 Task: Create a section Fast Frenzy and in the section, add a milestone Augmented Reality (AR) Development in the project AtlasLine
Action: Mouse moved to (478, 511)
Screenshot: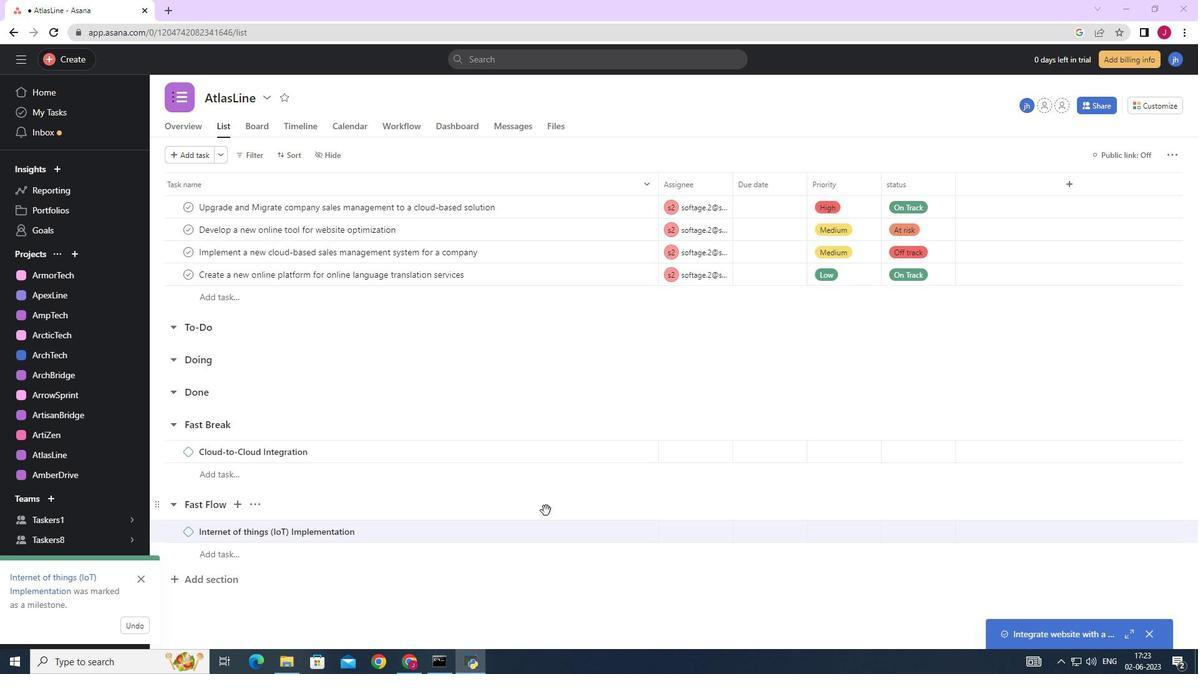 
Action: Mouse scrolled (478, 511) with delta (0, 0)
Screenshot: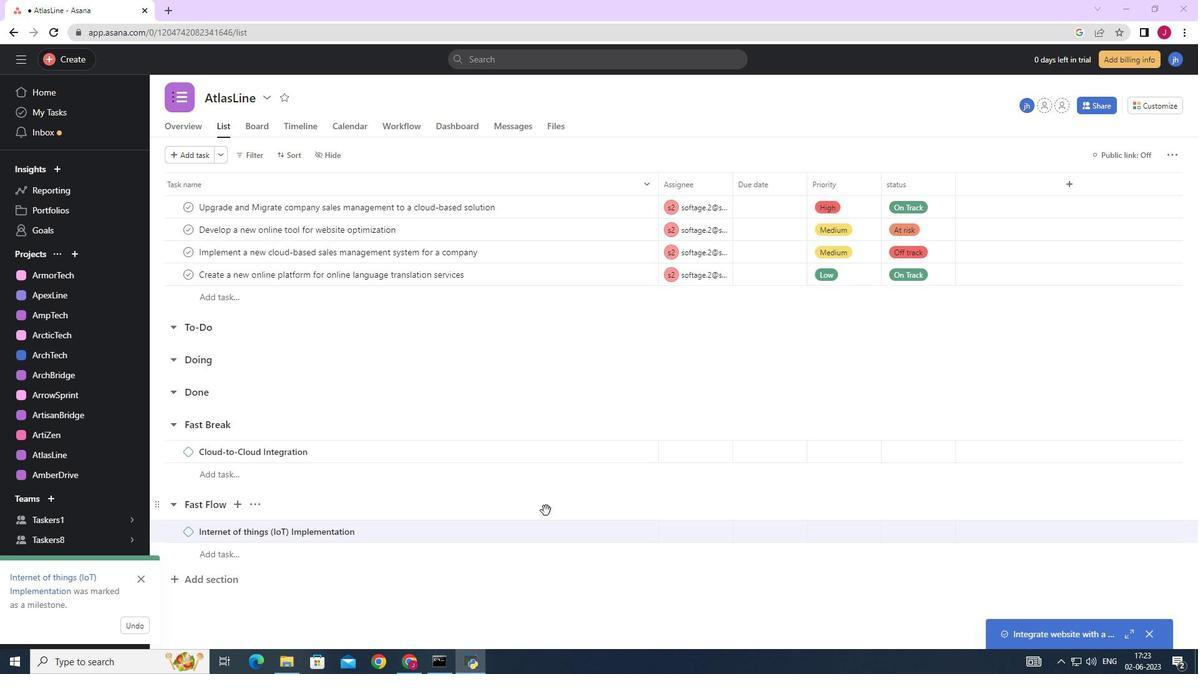 
Action: Mouse moved to (468, 515)
Screenshot: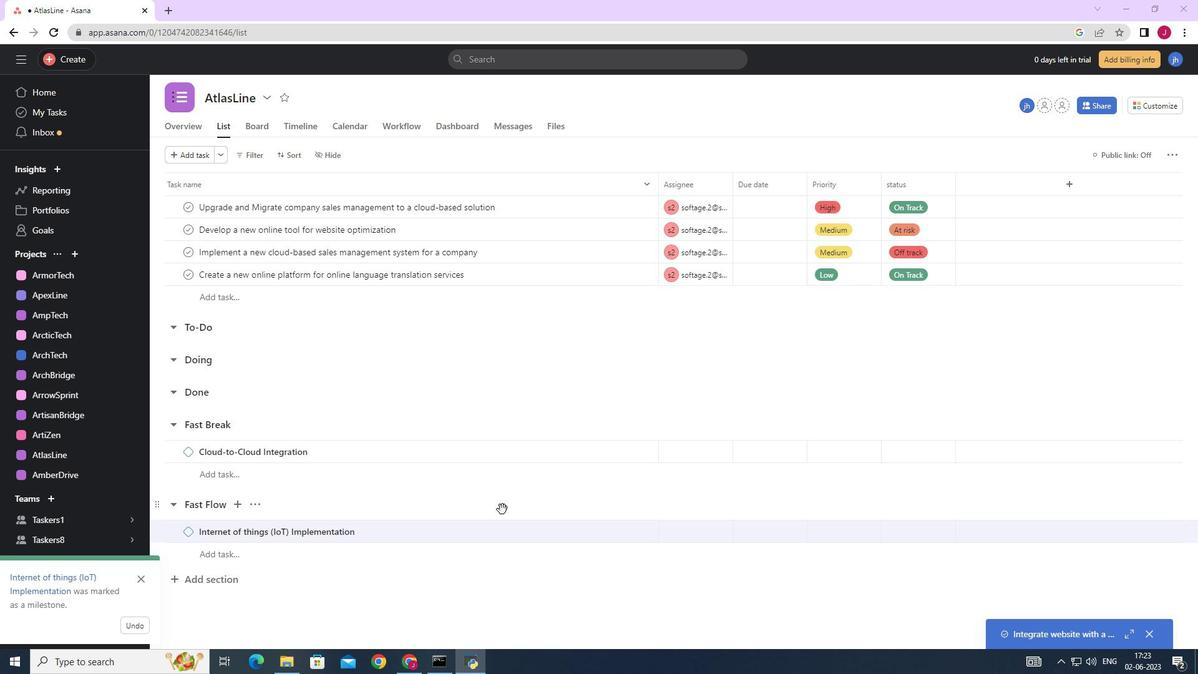 
Action: Mouse scrolled (468, 515) with delta (0, 0)
Screenshot: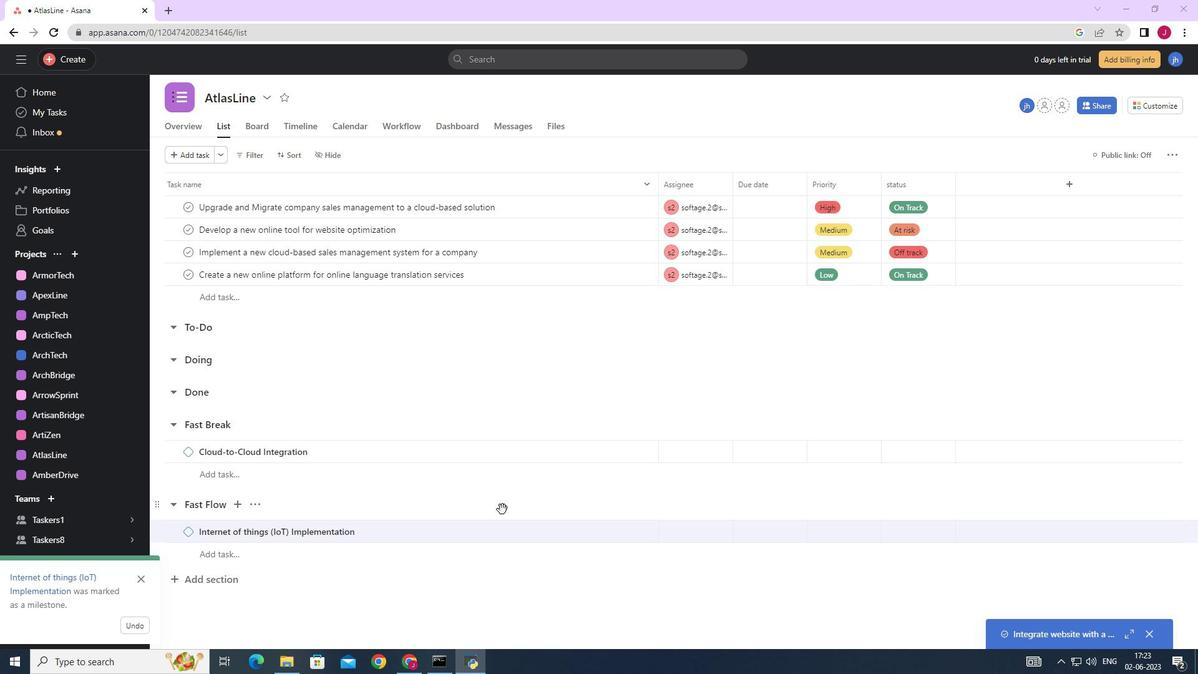 
Action: Mouse moved to (455, 517)
Screenshot: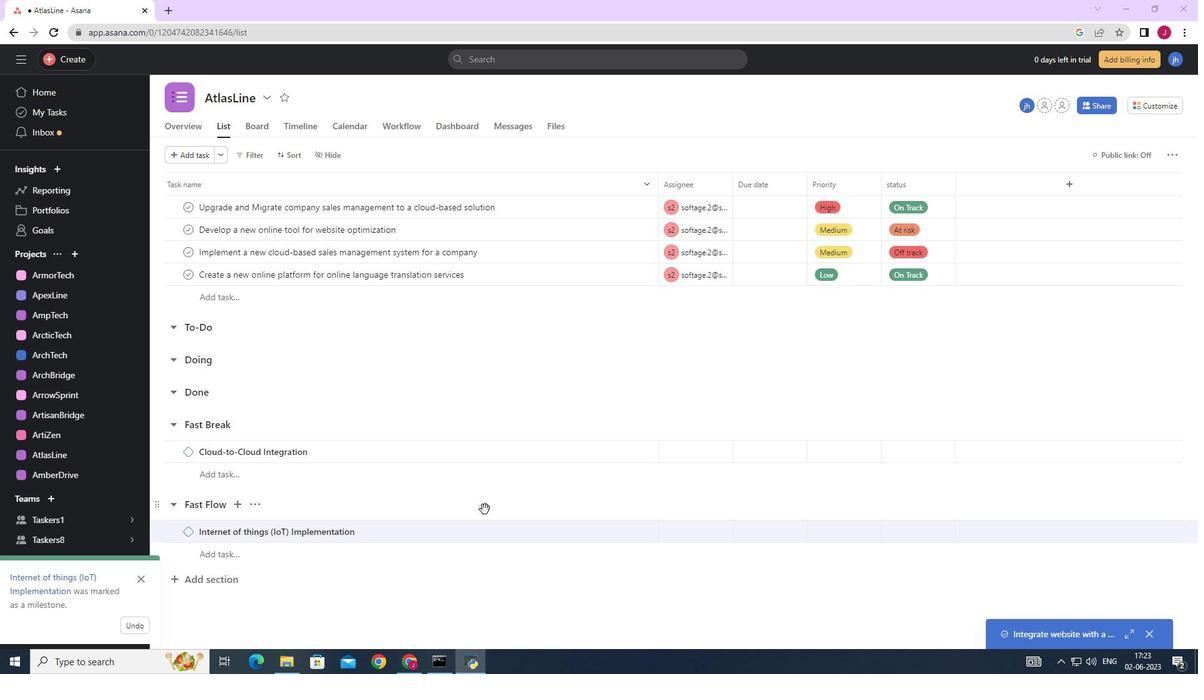 
Action: Mouse scrolled (455, 516) with delta (0, 0)
Screenshot: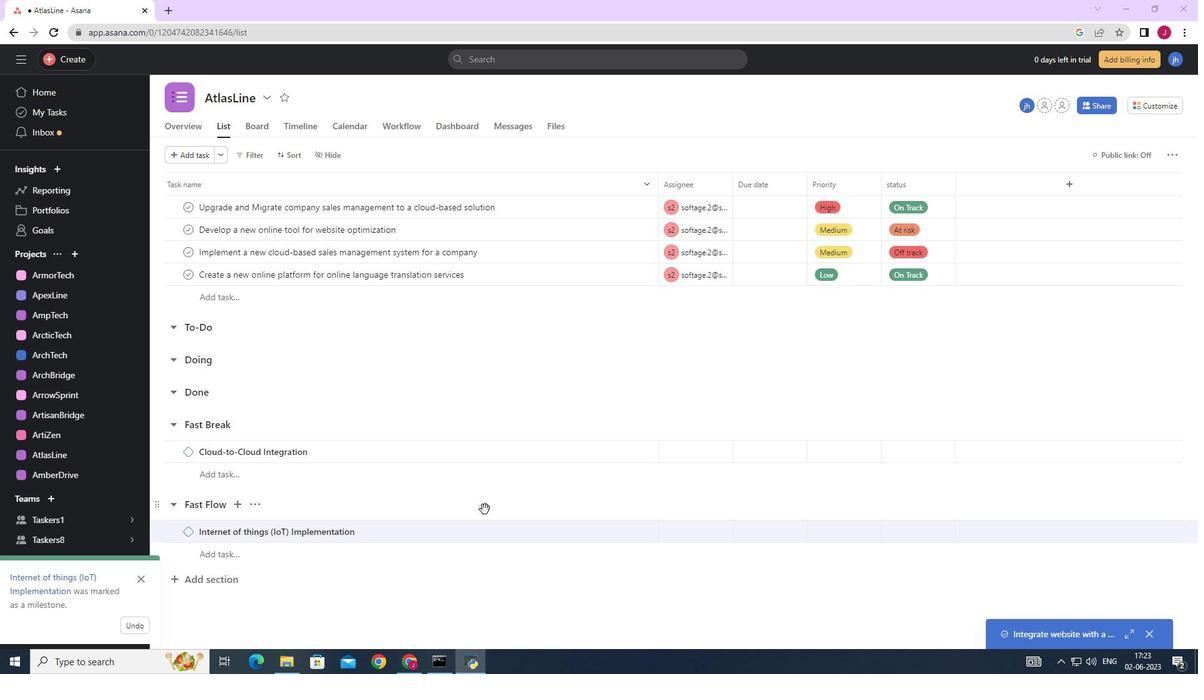 
Action: Mouse moved to (418, 523)
Screenshot: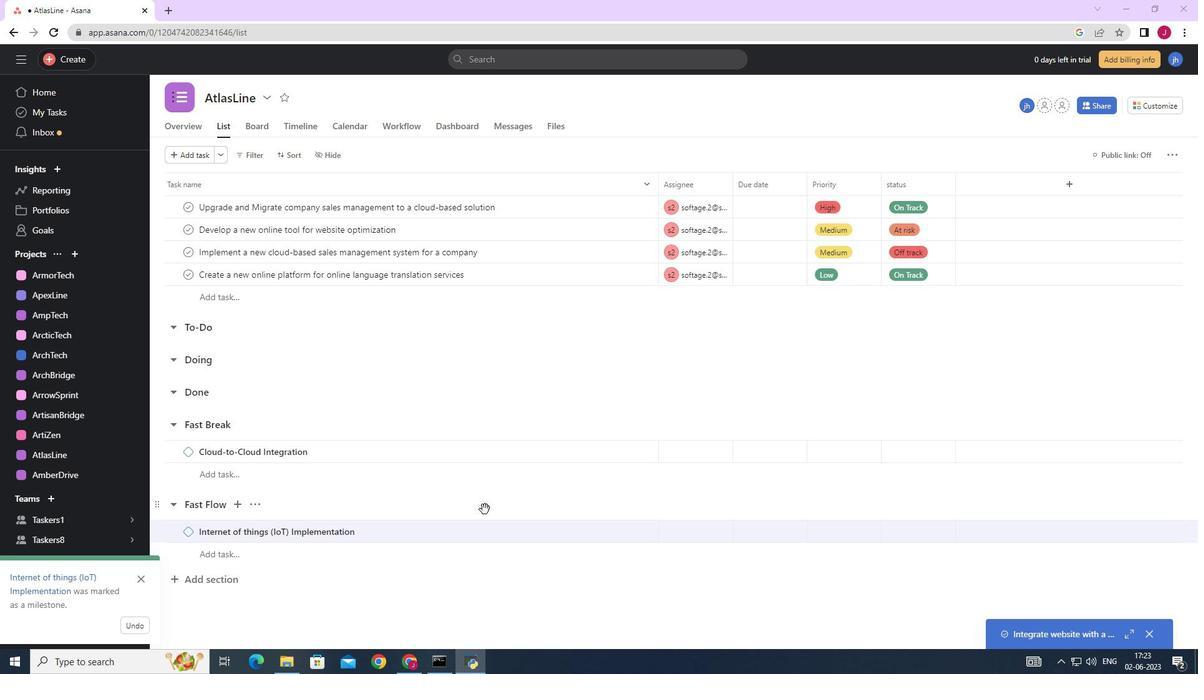 
Action: Mouse scrolled (433, 521) with delta (0, 0)
Screenshot: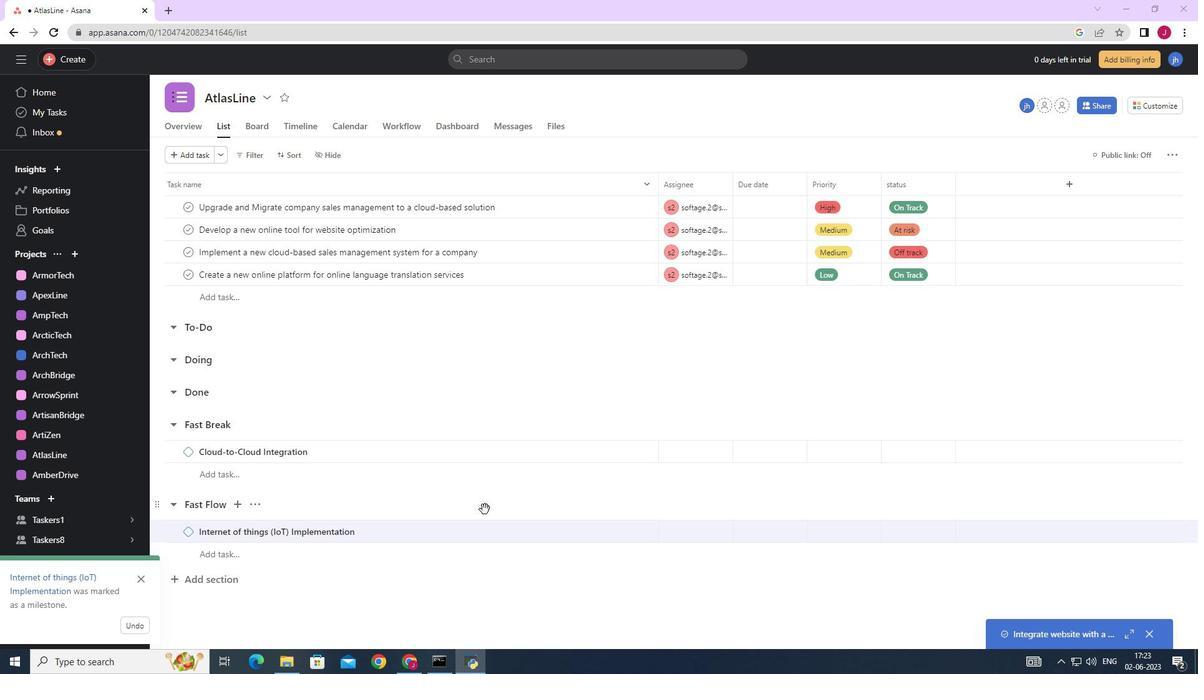 
Action: Mouse moved to (142, 579)
Screenshot: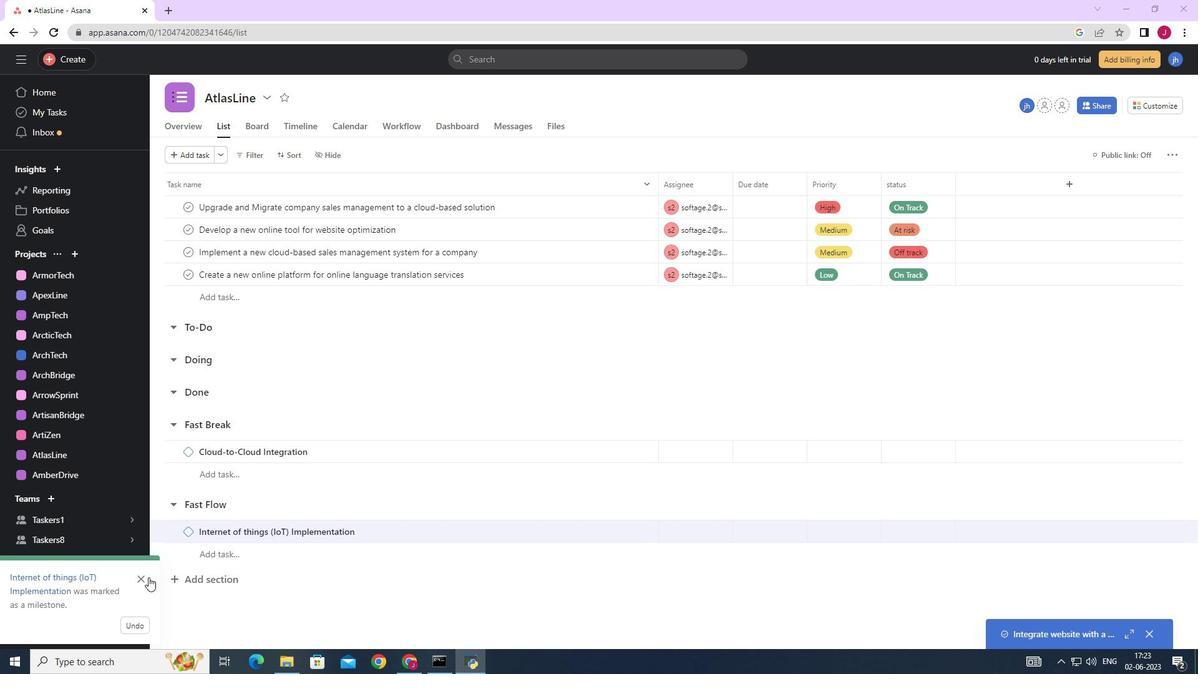 
Action: Mouse pressed left at (142, 579)
Screenshot: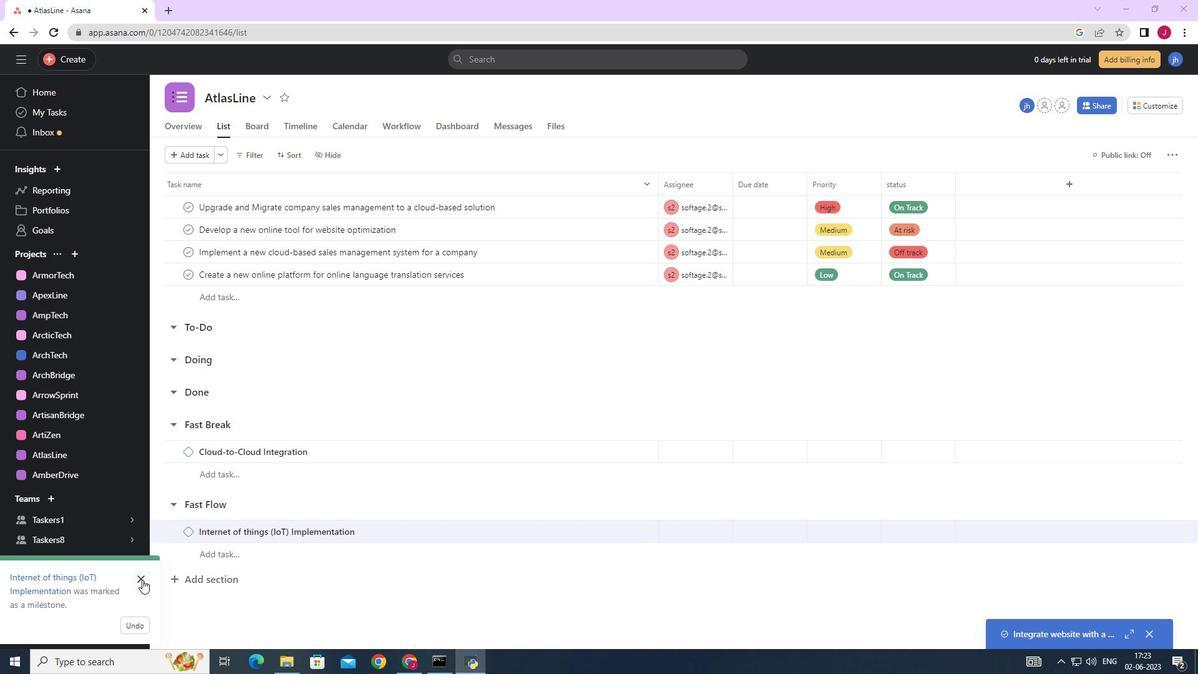 
Action: Mouse moved to (246, 536)
Screenshot: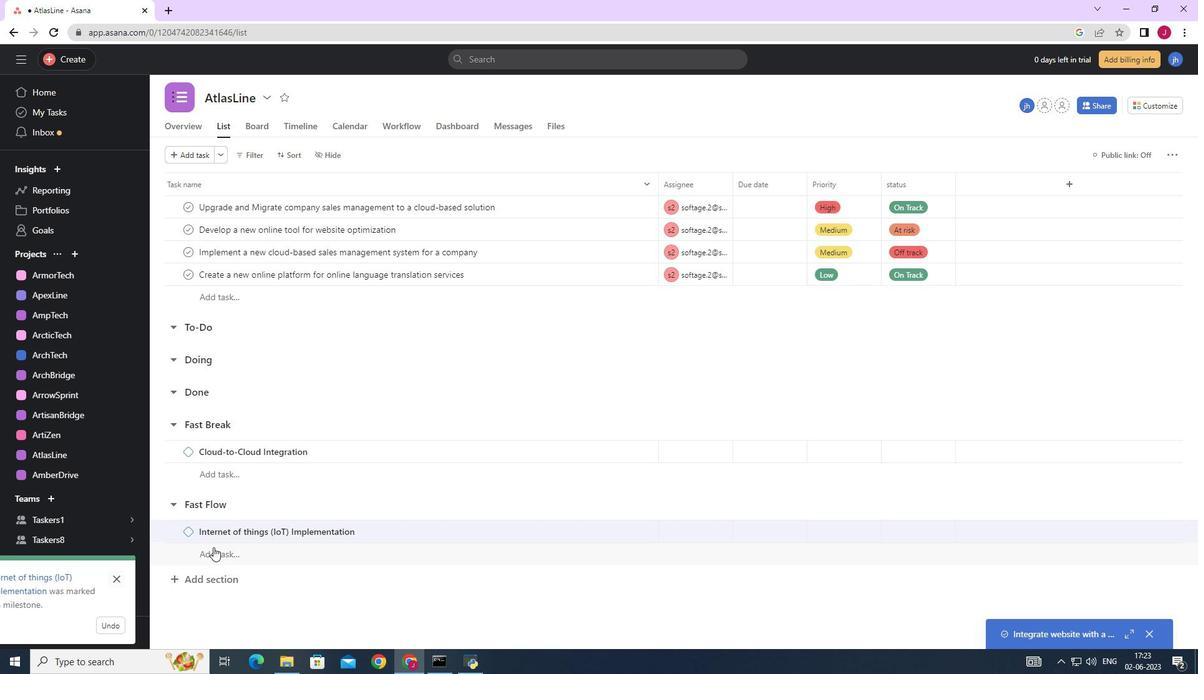 
Action: Mouse scrolled (246, 535) with delta (0, 0)
Screenshot: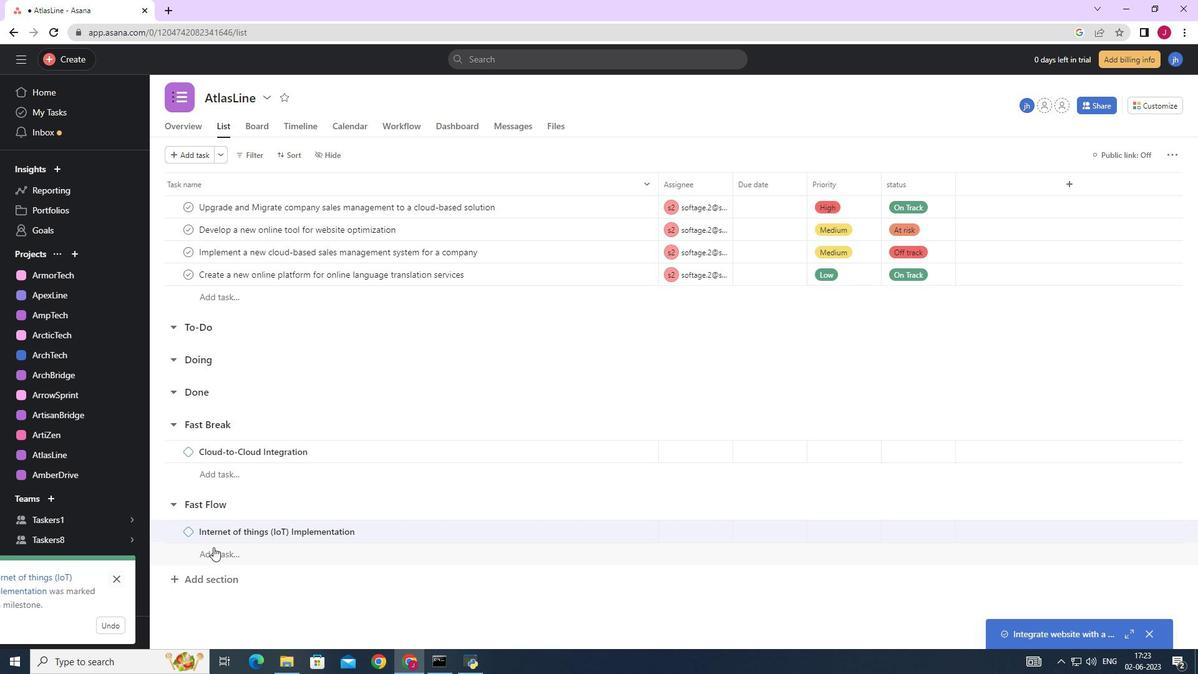
Action: Mouse scrolled (246, 535) with delta (0, 0)
Screenshot: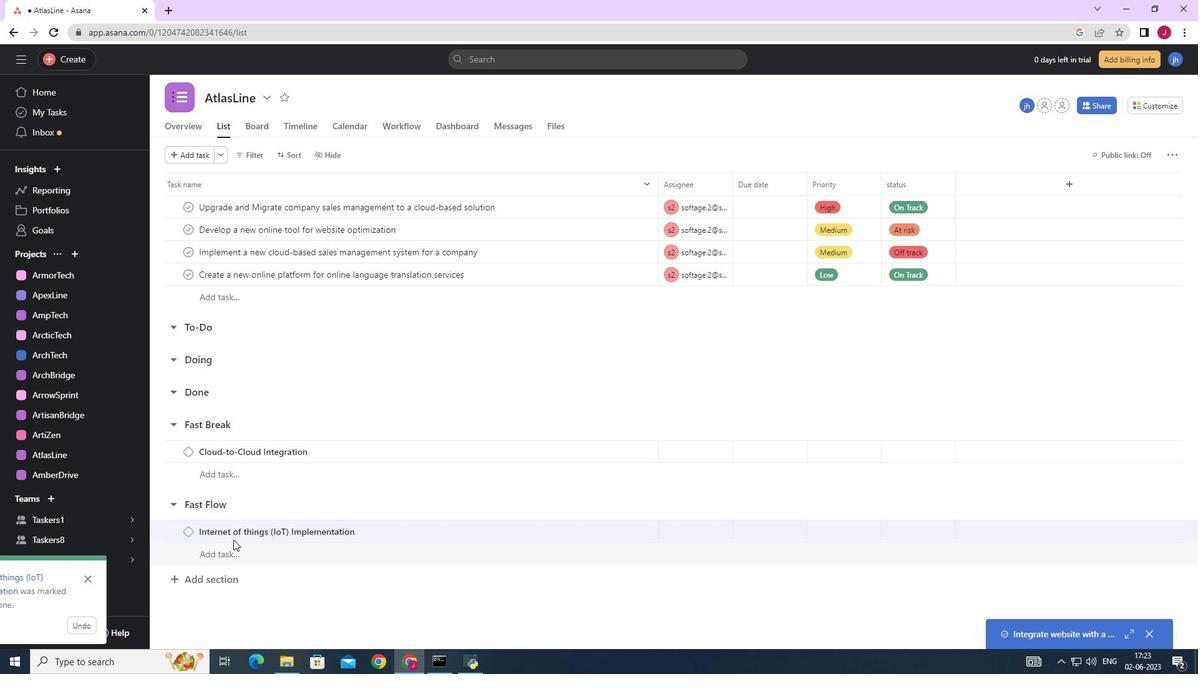 
Action: Mouse scrolled (246, 535) with delta (0, 0)
Screenshot: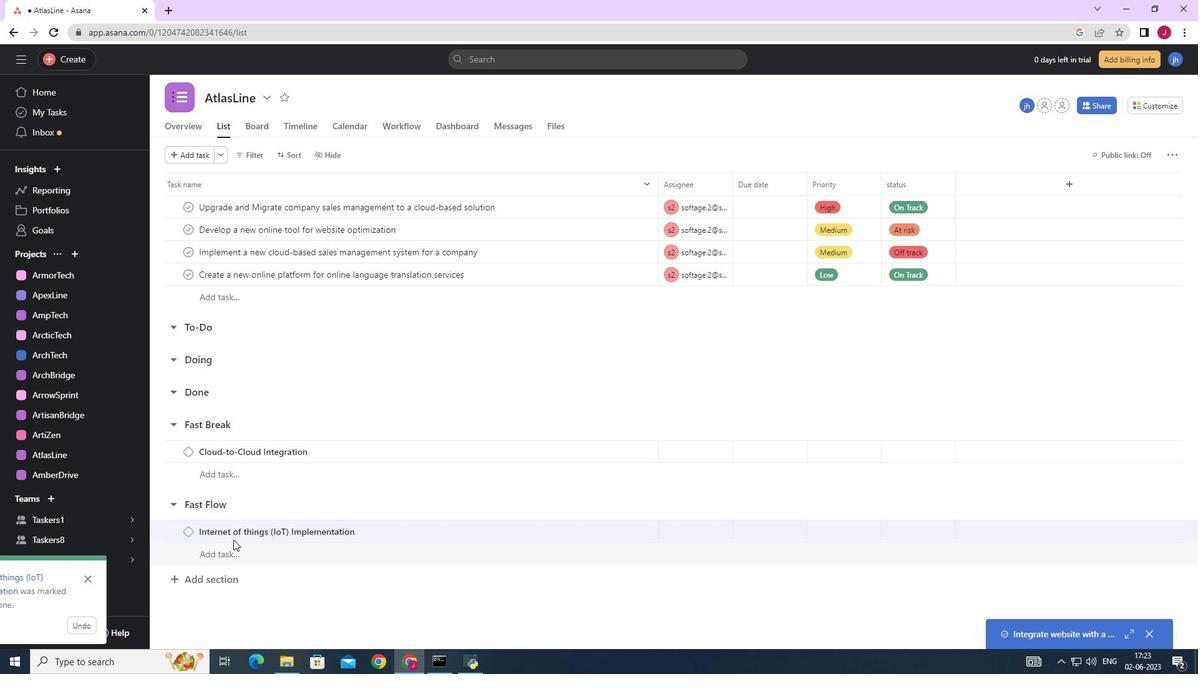 
Action: Mouse scrolled (246, 535) with delta (0, 0)
Screenshot: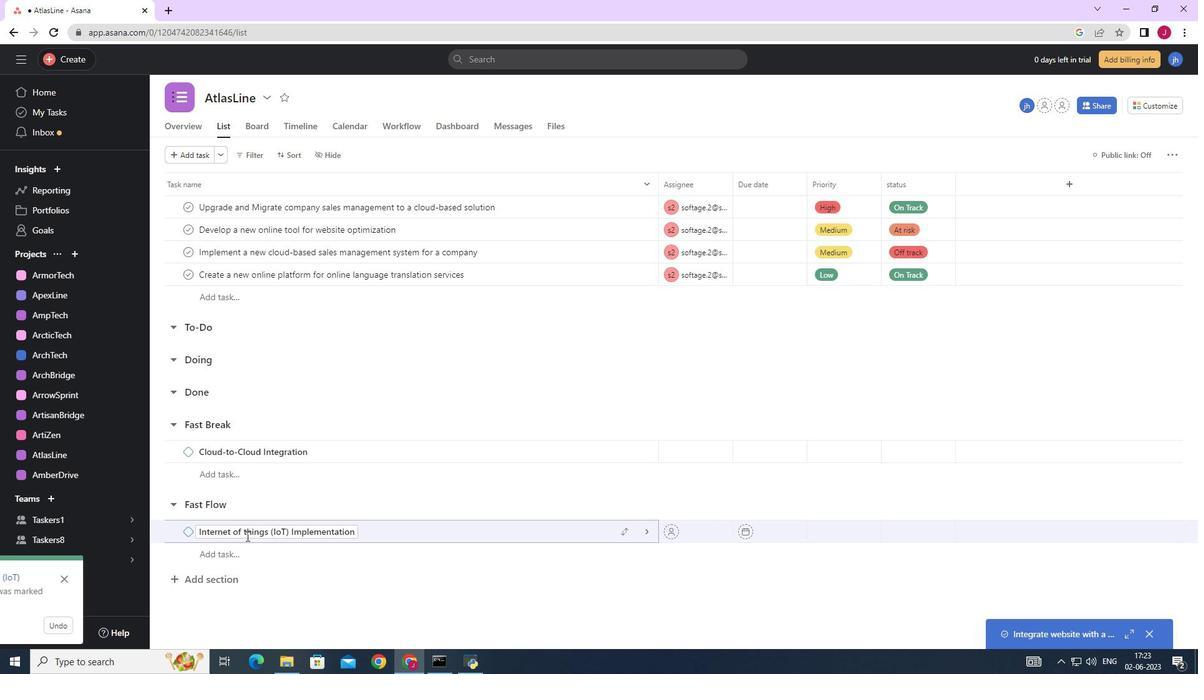 
Action: Mouse scrolled (246, 535) with delta (0, 0)
Screenshot: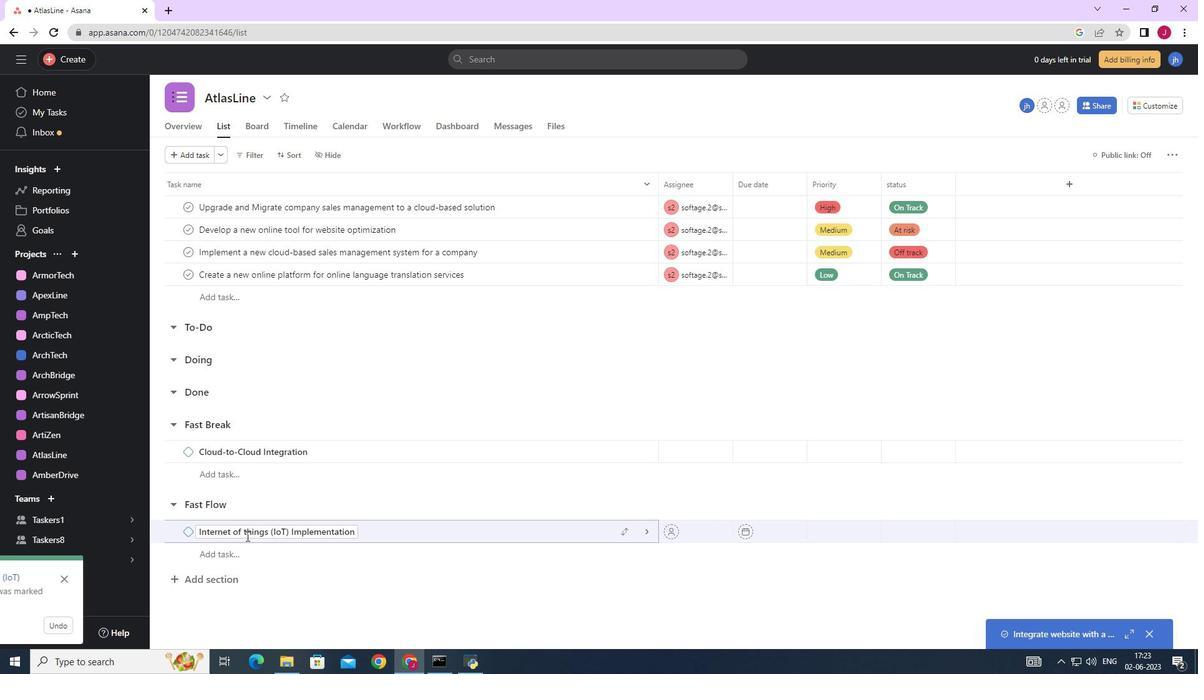 
Action: Mouse moved to (222, 576)
Screenshot: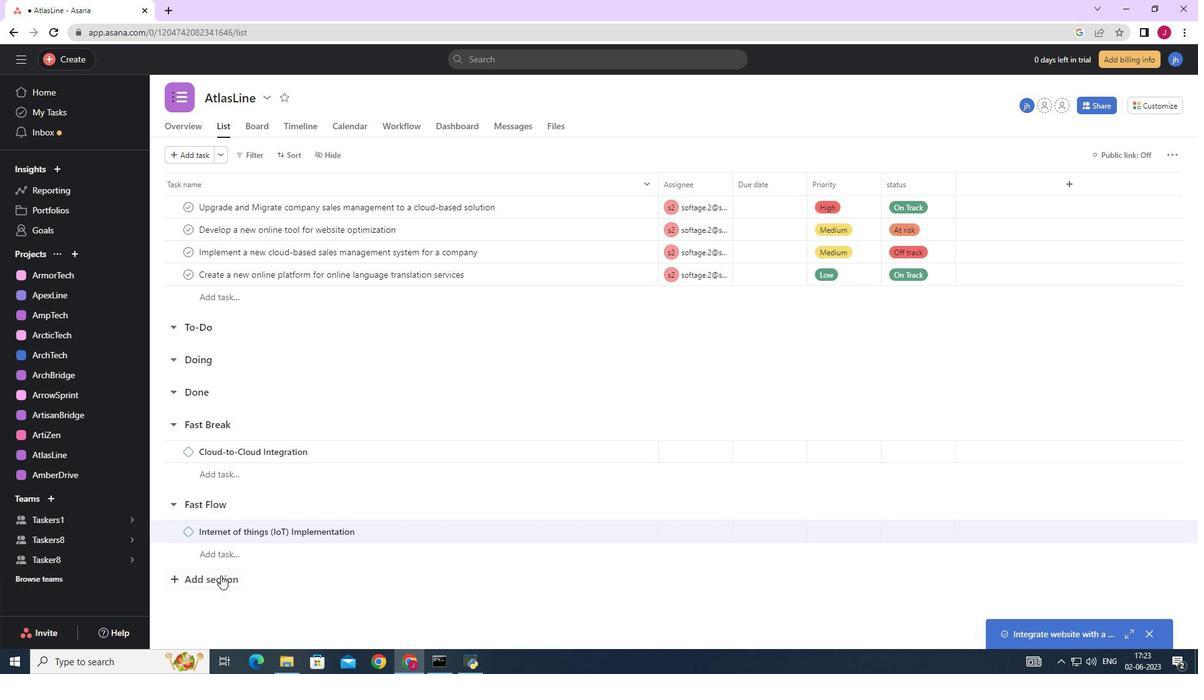 
Action: Mouse pressed left at (222, 576)
Screenshot: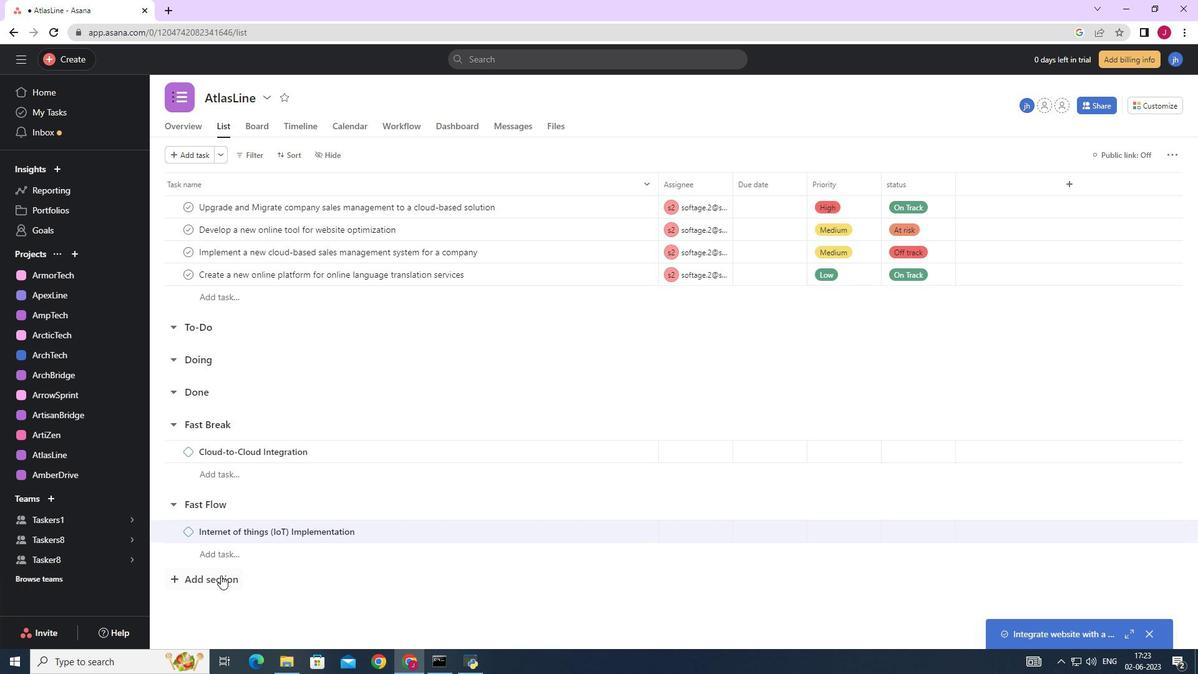 
Action: Mouse moved to (228, 584)
Screenshot: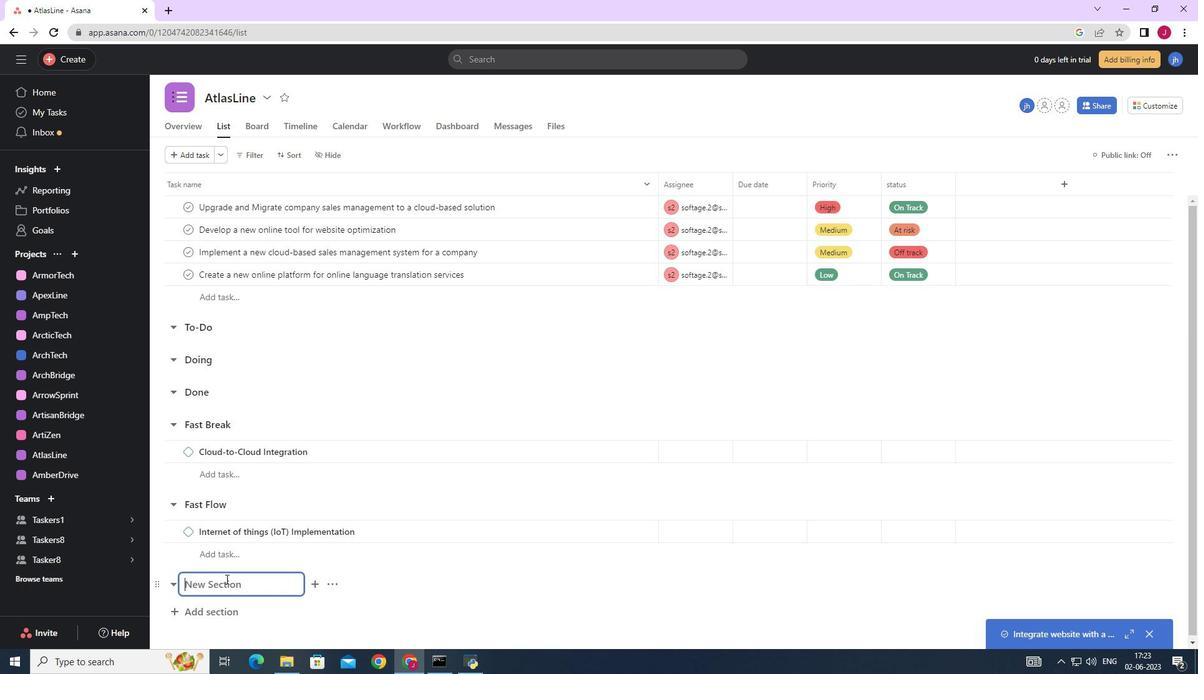 
Action: Mouse pressed left at (228, 584)
Screenshot: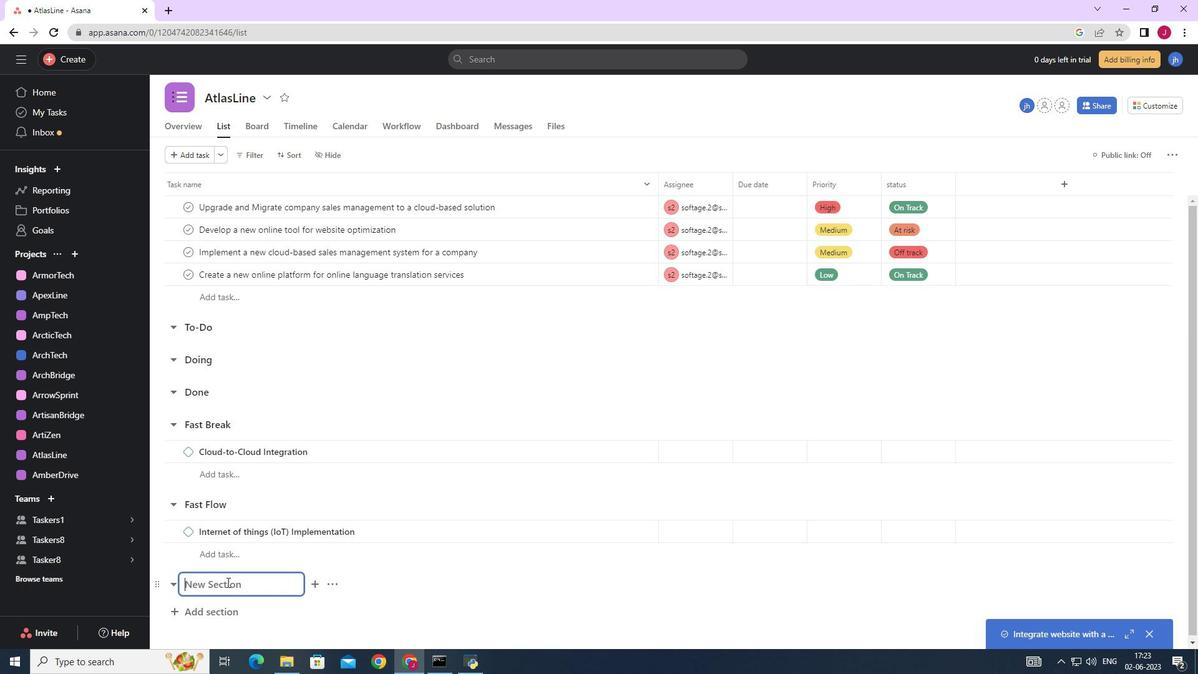 
Action: Key pressed <Key.caps_lock>F<Key.caps_lock>ast<Key.space><Key.caps_lock>F<Key.caps_lock>renzt<Key.backspace>y<Key.space><Key.enter><Key.caps_lock>A<Key.caps_lock>ugmented<Key.space><Key.caps_lock>R<Key.caps_lock>eality<Key.space><Key.shift_r>(<Key.caps_lock>AR<Key.shift_r><Key.shift_r><Key.shift_r><Key.shift_r><Key.shift_r><Key.shift_r><Key.shift_r><Key.shift_r><Key.shift_r><Key.shift_r><Key.shift_r><Key.shift_r>)<Key.space><Key.caps_lock><Key.caps_lock>D<Key.caps_lock>evelopment
Screenshot: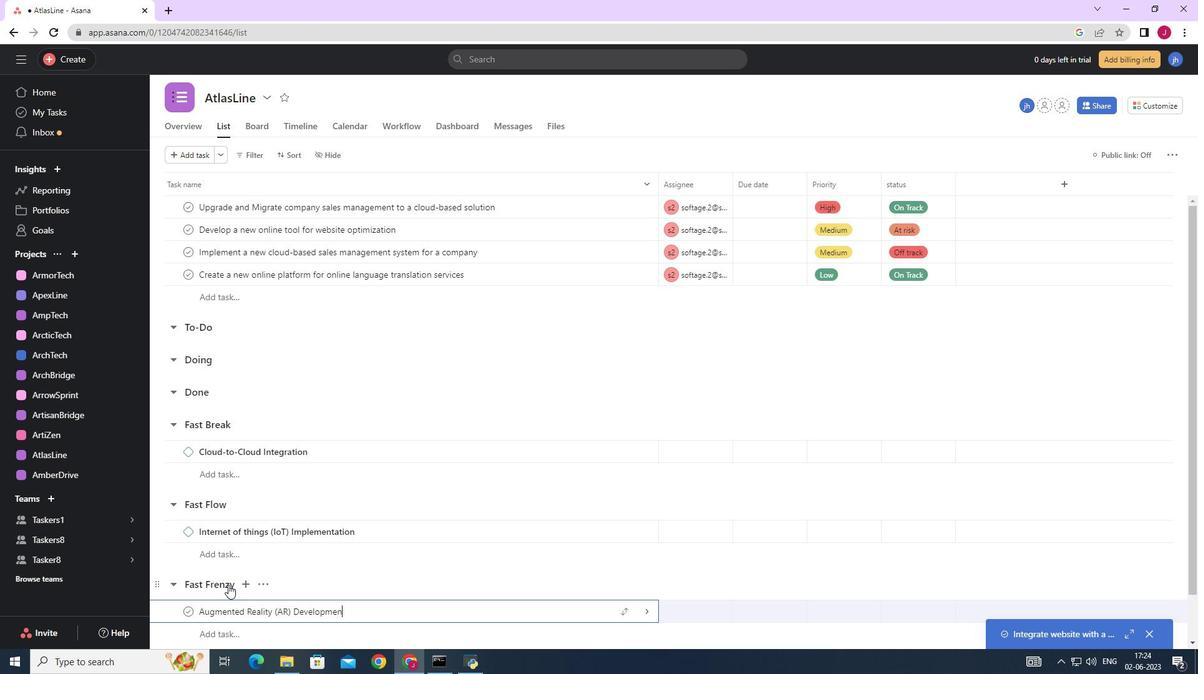 
Action: Mouse moved to (641, 613)
Screenshot: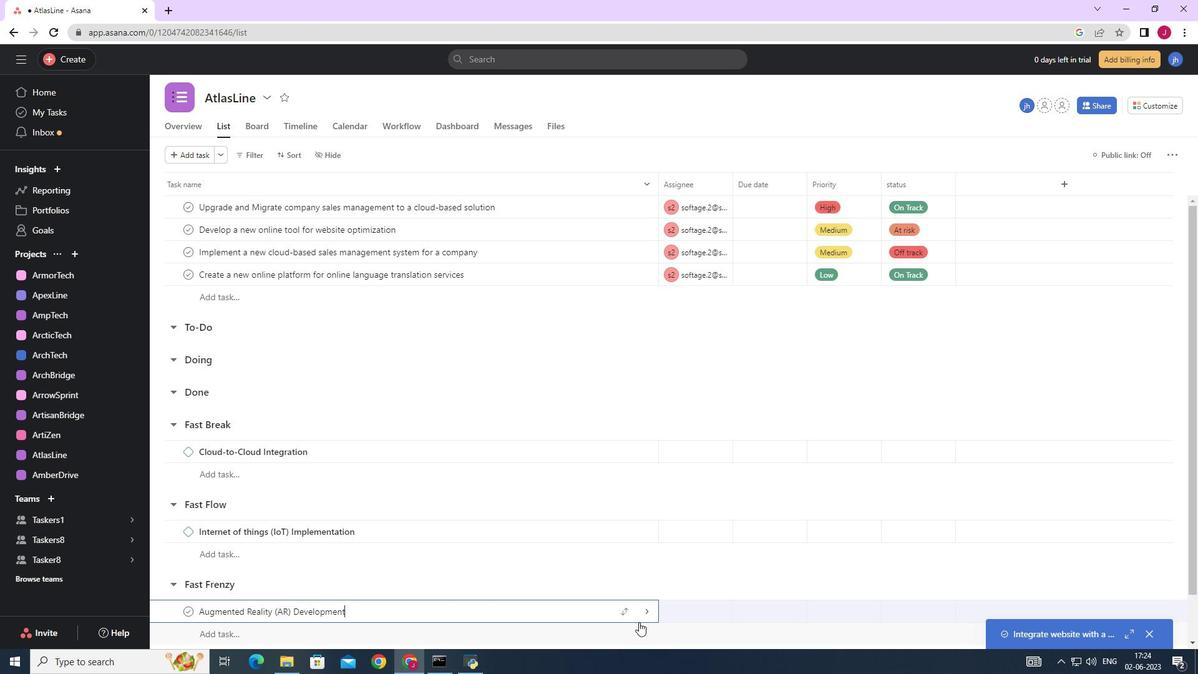 
Action: Mouse pressed left at (641, 613)
Screenshot: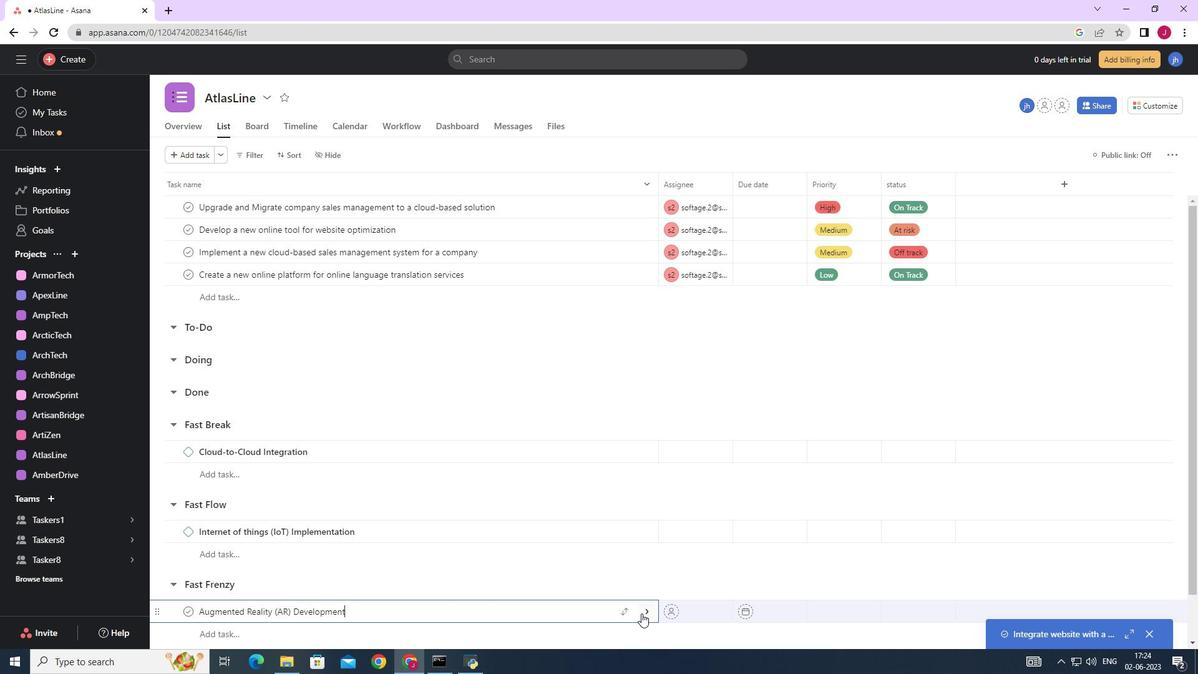 
Action: Mouse moved to (1153, 150)
Screenshot: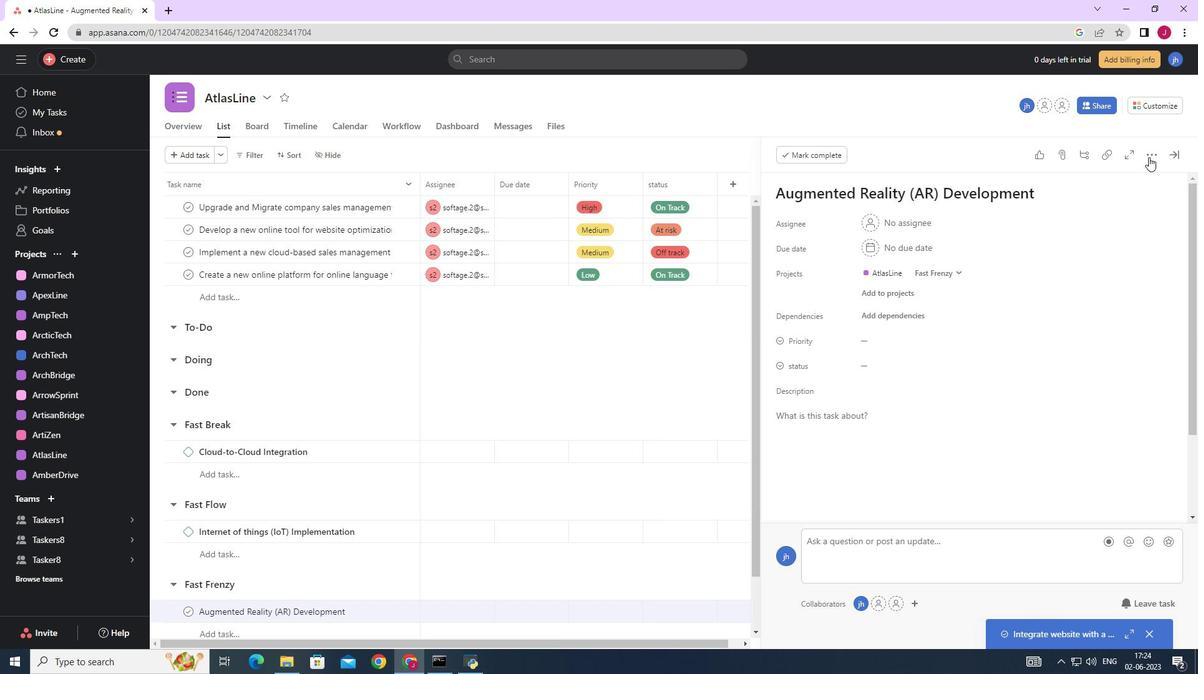 
Action: Mouse pressed left at (1153, 150)
Screenshot: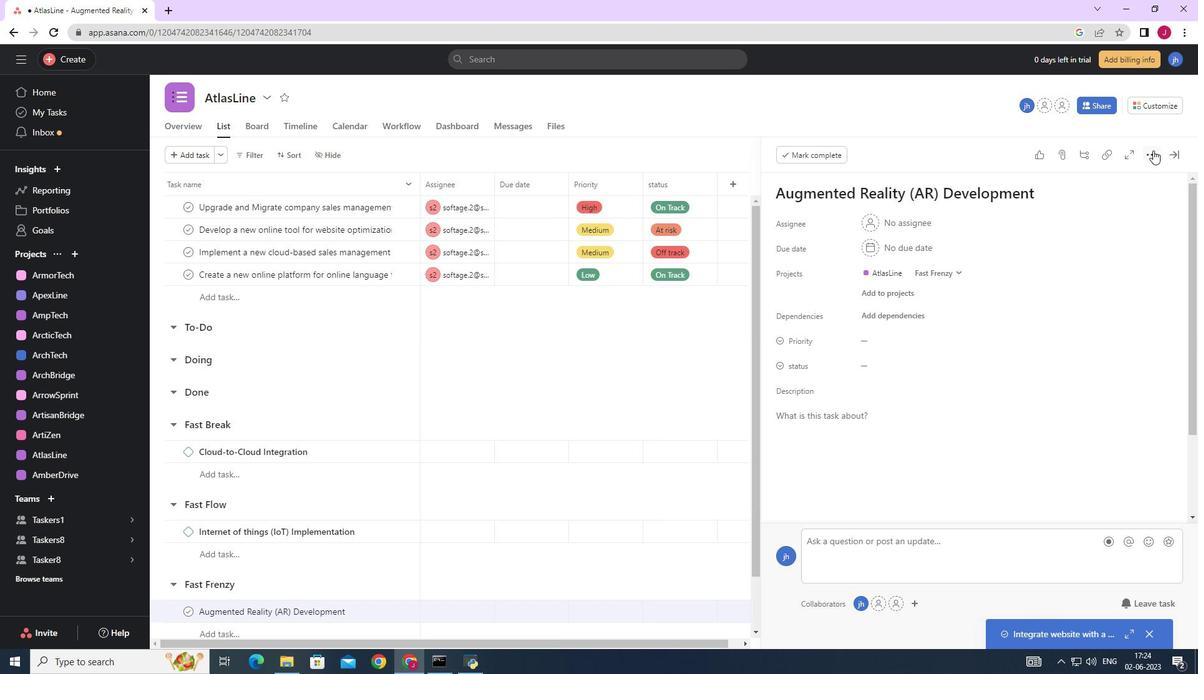 
Action: Mouse moved to (1061, 204)
Screenshot: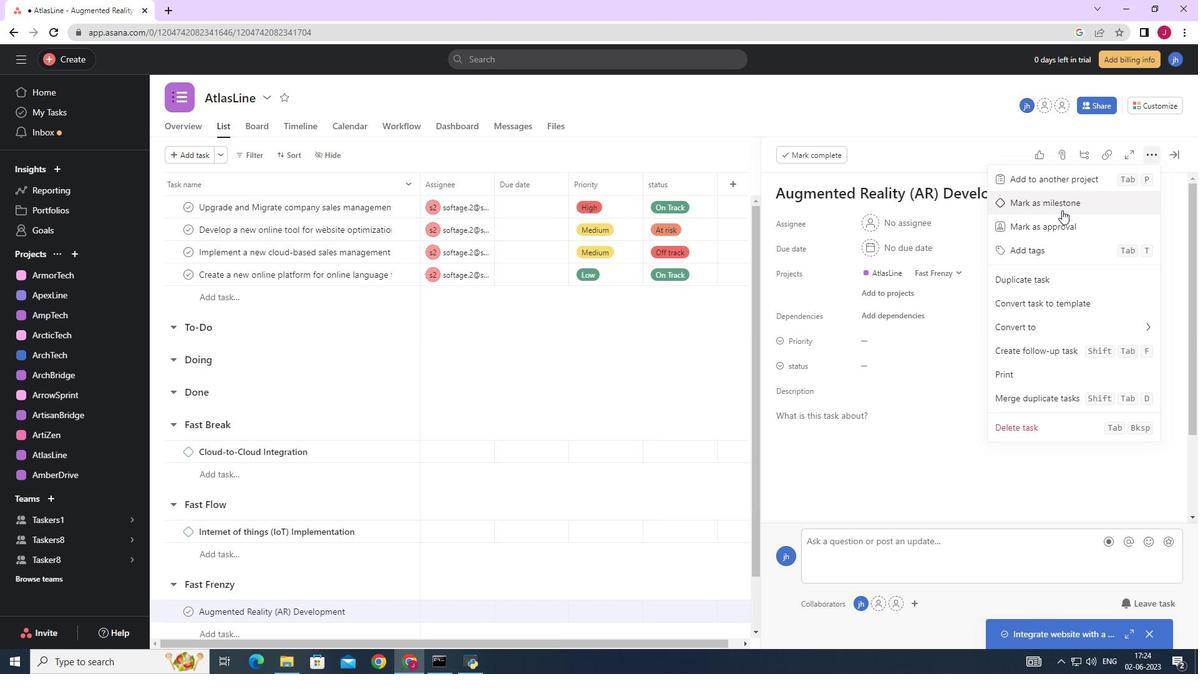 
Action: Mouse pressed left at (1061, 204)
Screenshot: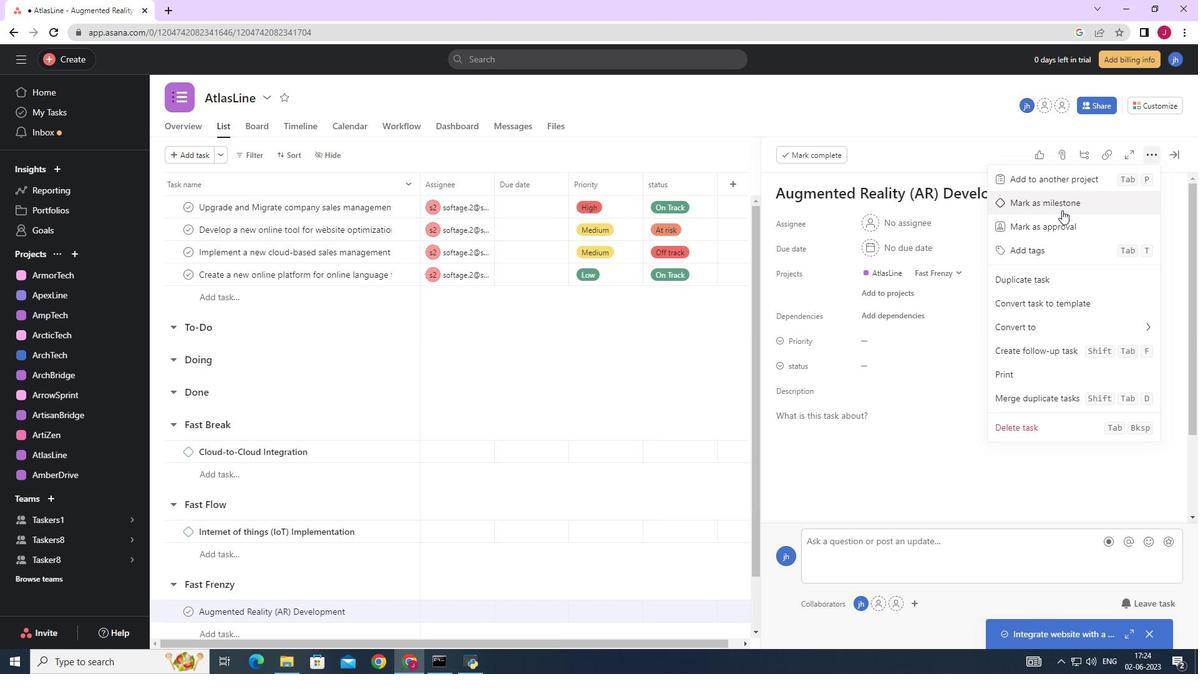 
Action: Mouse moved to (1169, 157)
Screenshot: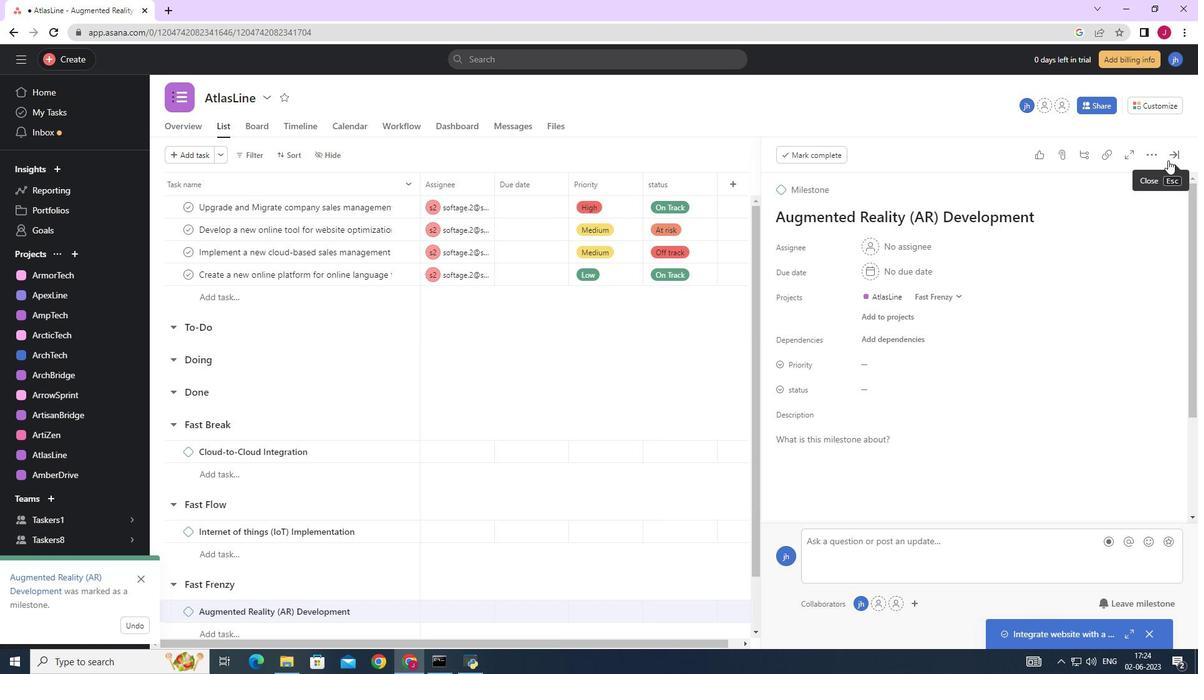 
Action: Mouse pressed left at (1169, 157)
Screenshot: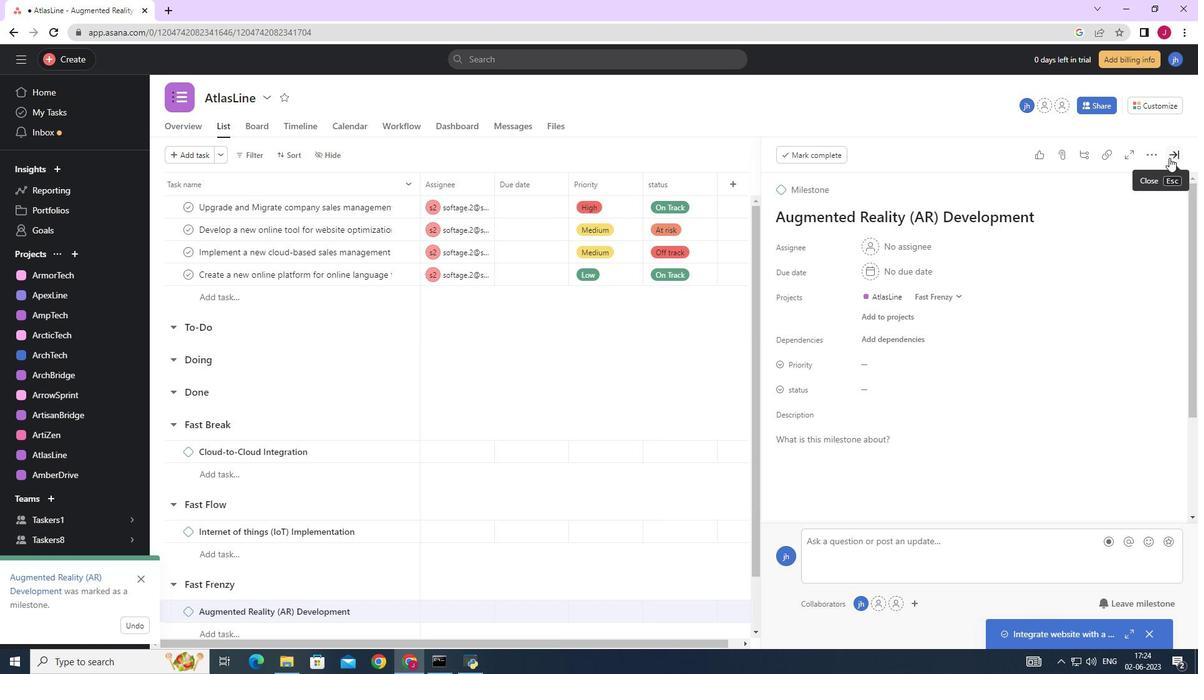 
